 Task: Make the connection visibility off.
Action: Mouse moved to (884, 98)
Screenshot: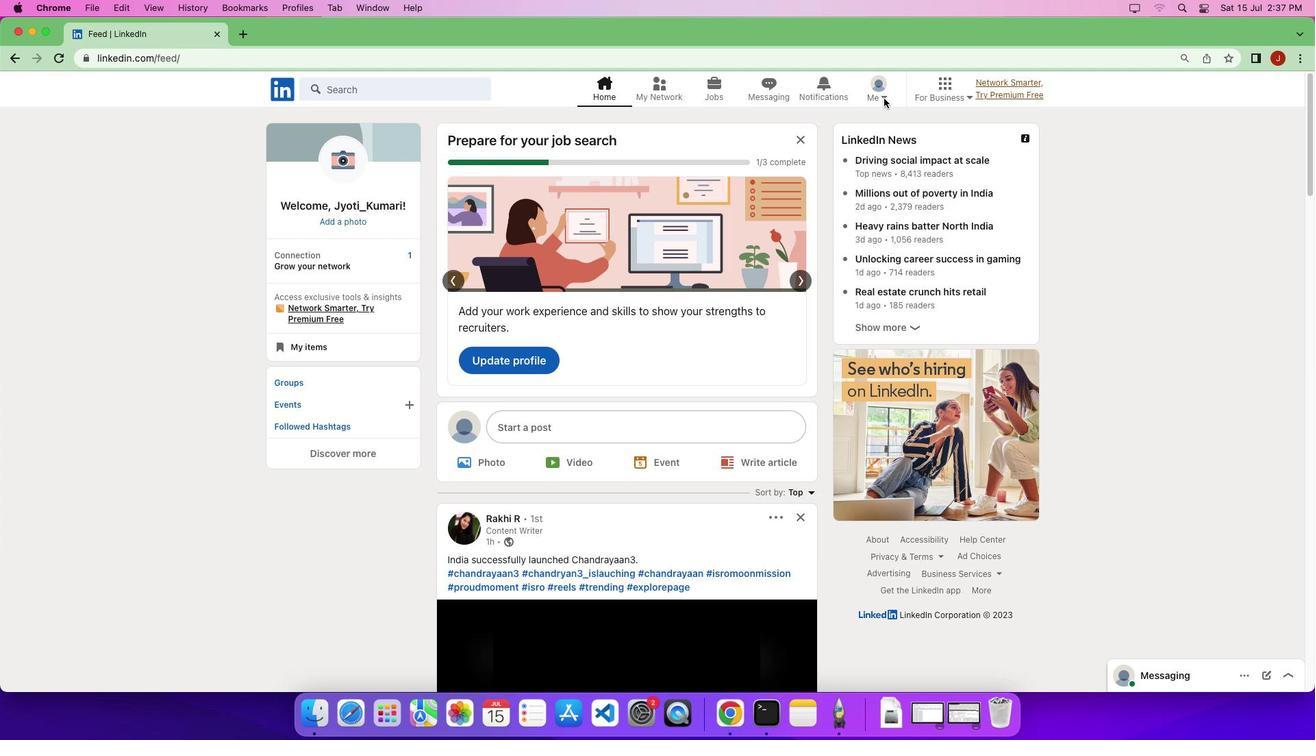 
Action: Mouse pressed left at (884, 98)
Screenshot: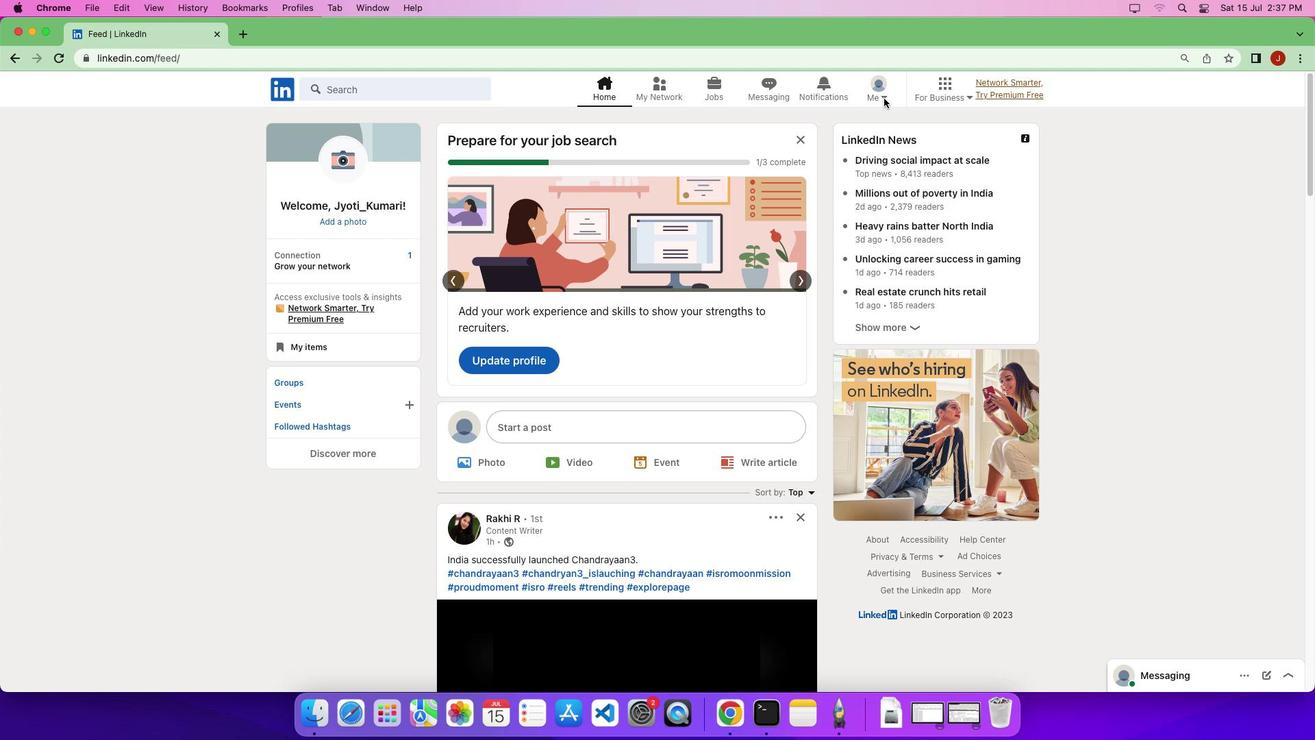 
Action: Mouse pressed left at (884, 98)
Screenshot: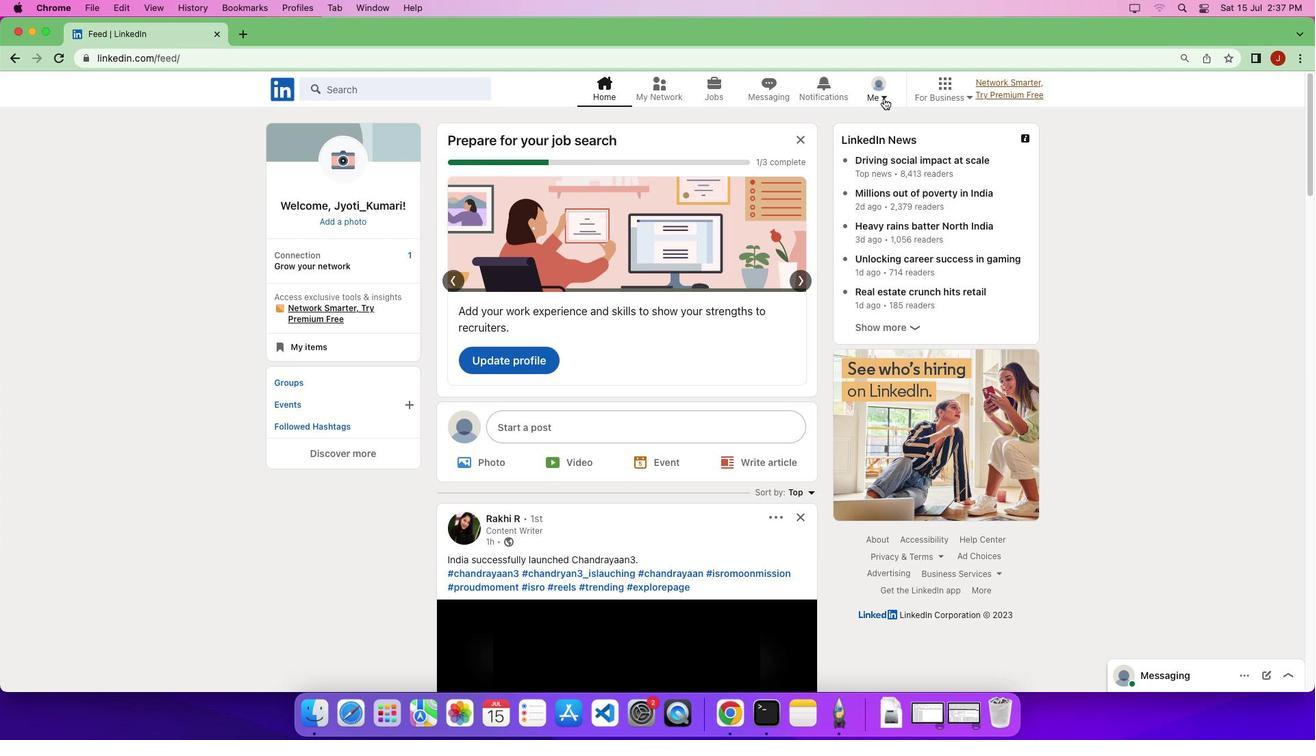 
Action: Mouse moved to (773, 252)
Screenshot: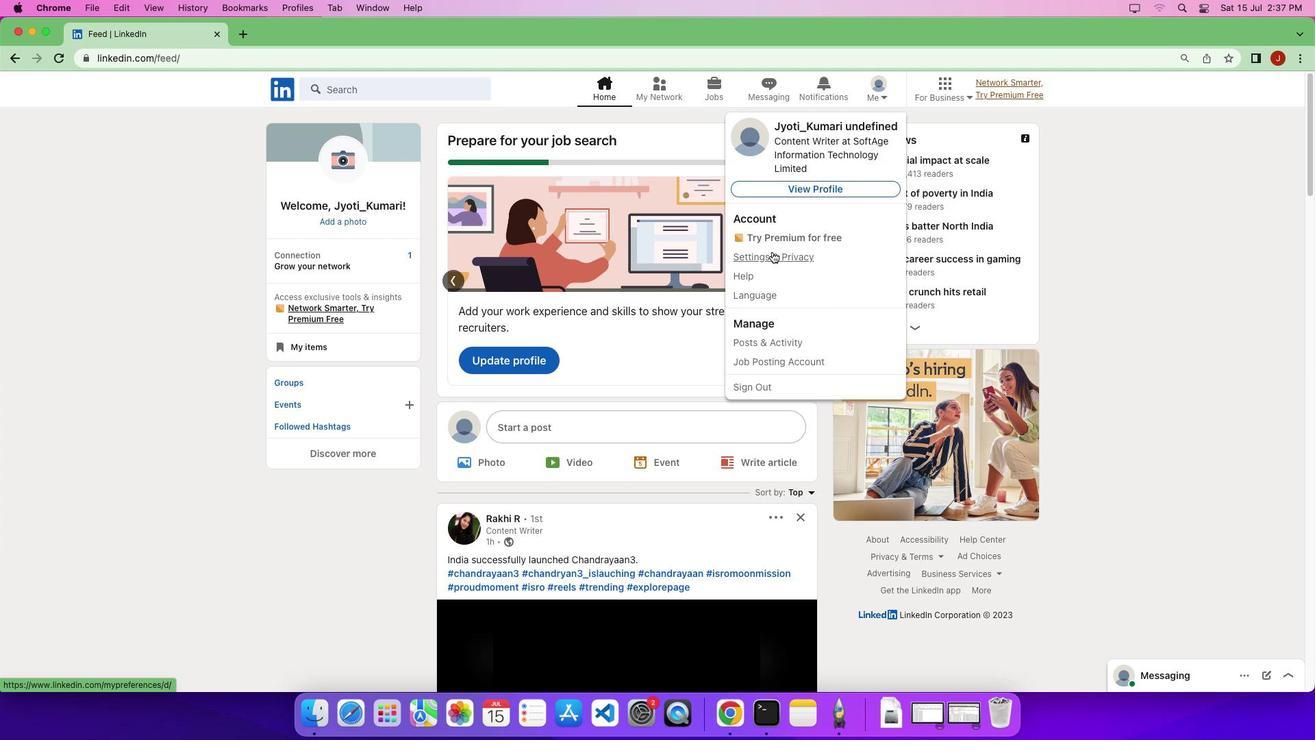 
Action: Mouse pressed left at (773, 252)
Screenshot: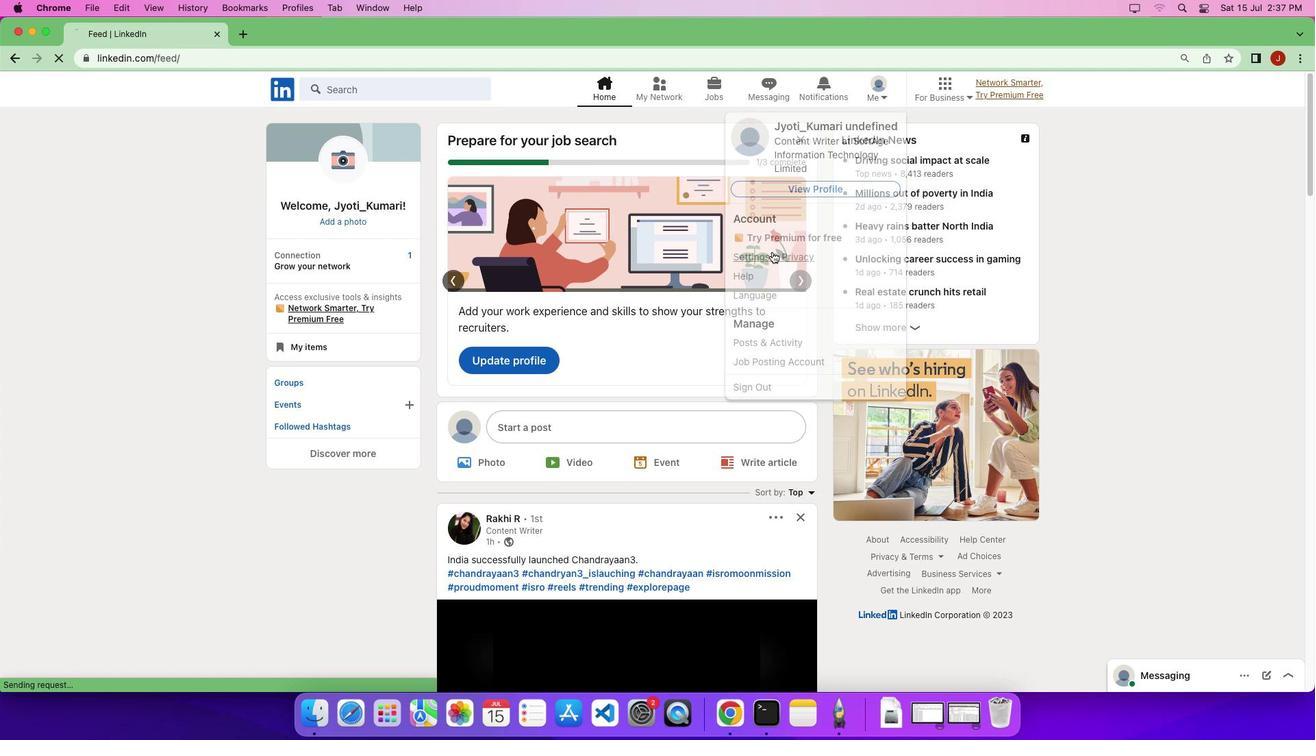 
Action: Mouse moved to (78, 291)
Screenshot: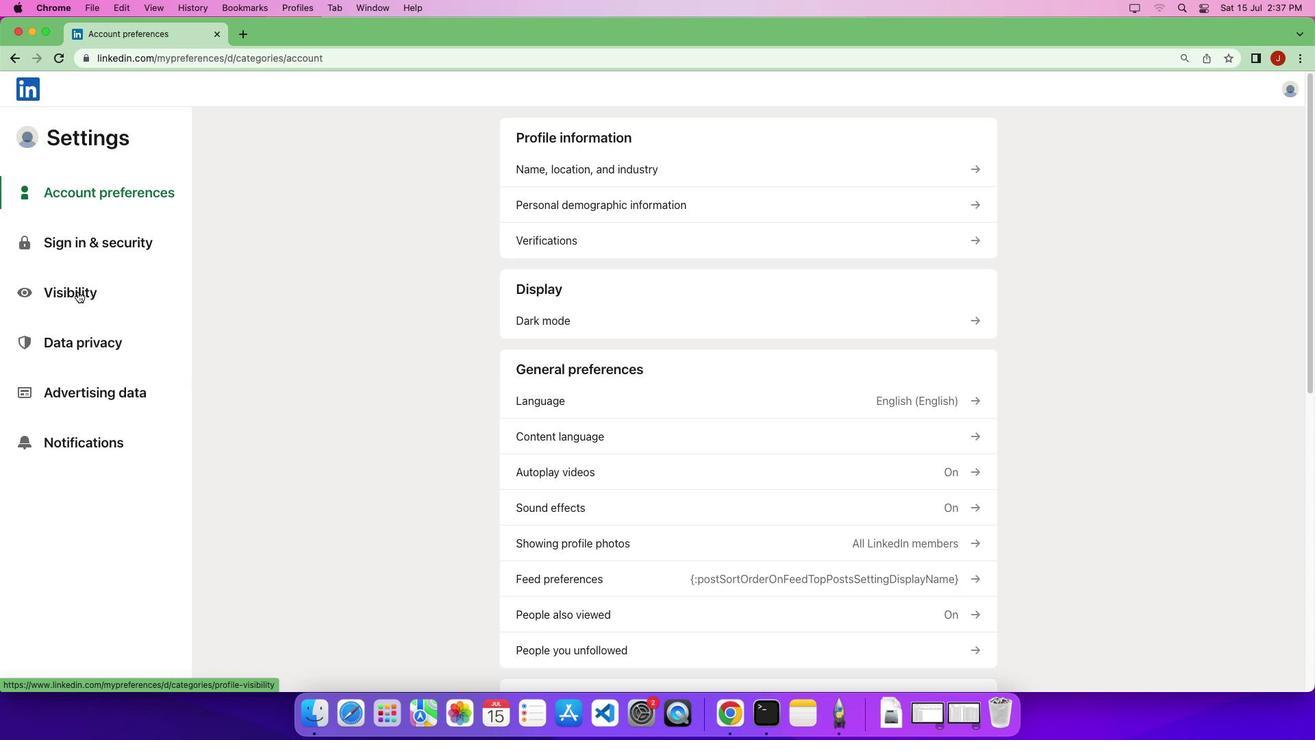 
Action: Mouse pressed left at (78, 291)
Screenshot: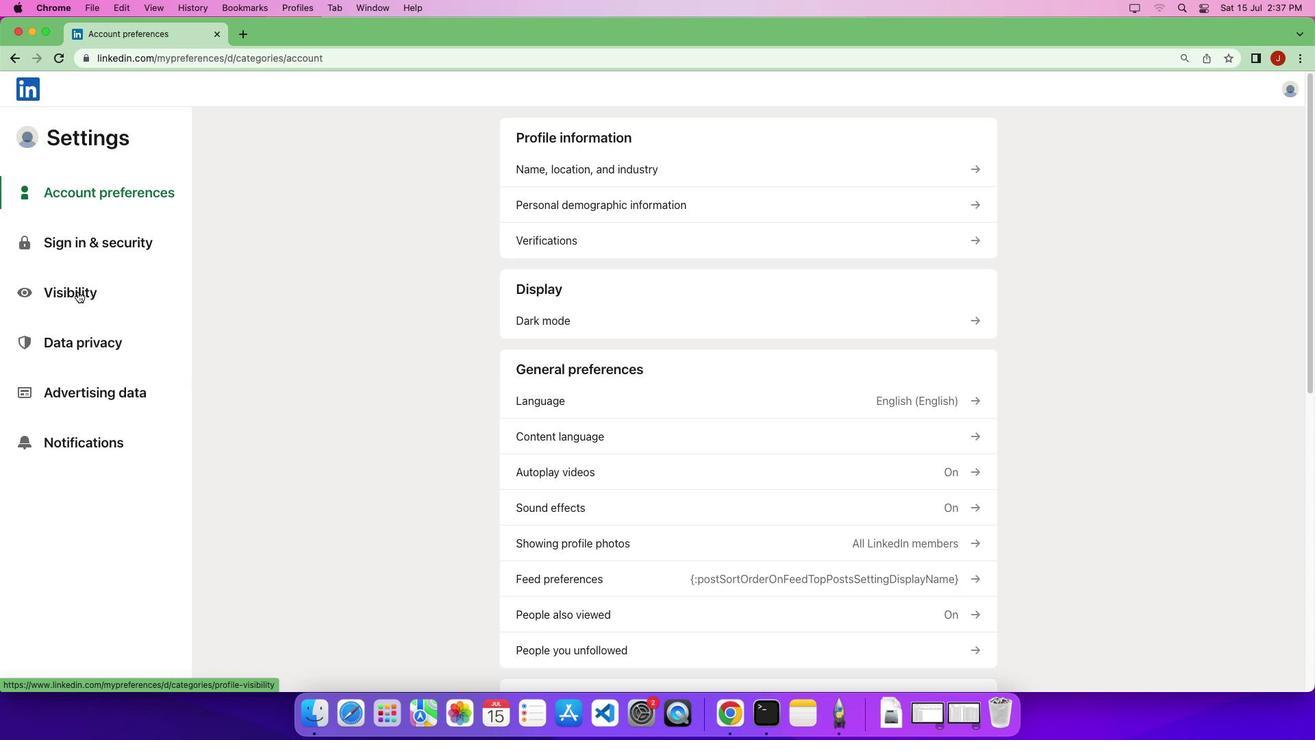 
Action: Mouse pressed left at (78, 291)
Screenshot: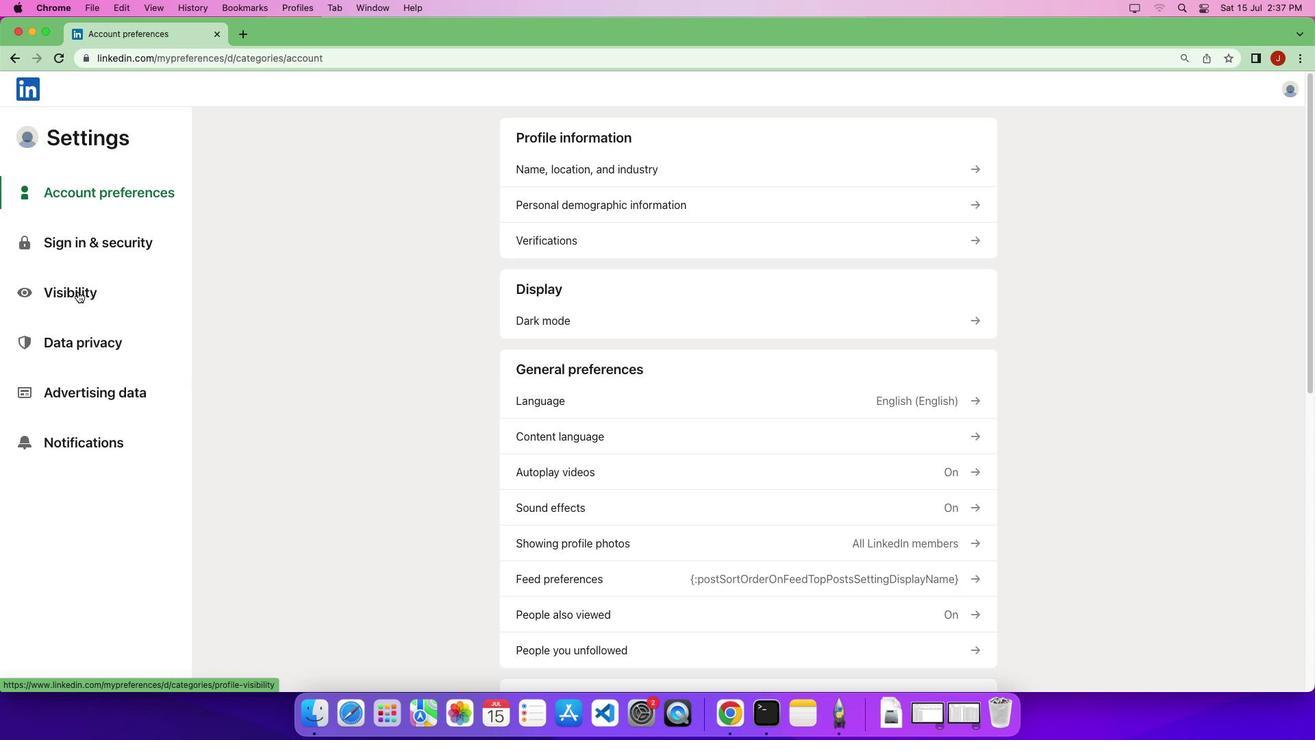 
Action: Mouse moved to (976, 271)
Screenshot: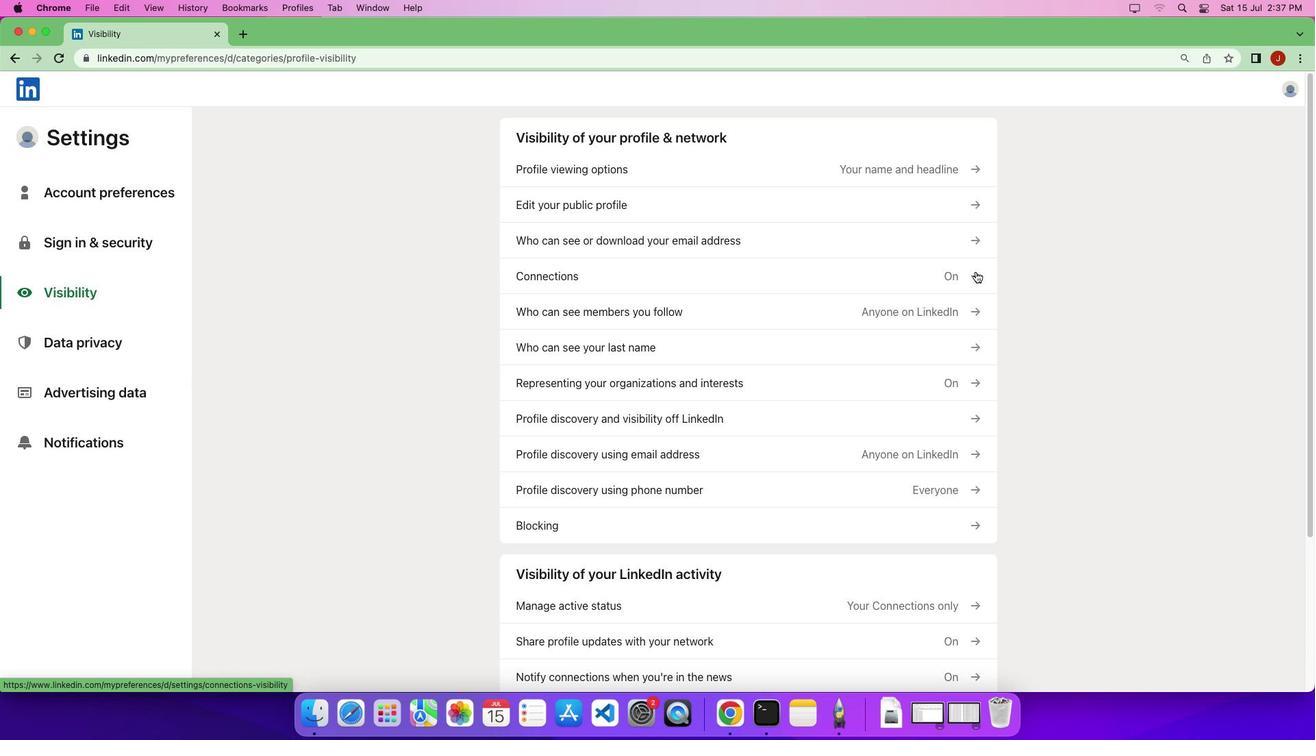 
Action: Mouse pressed left at (976, 271)
Screenshot: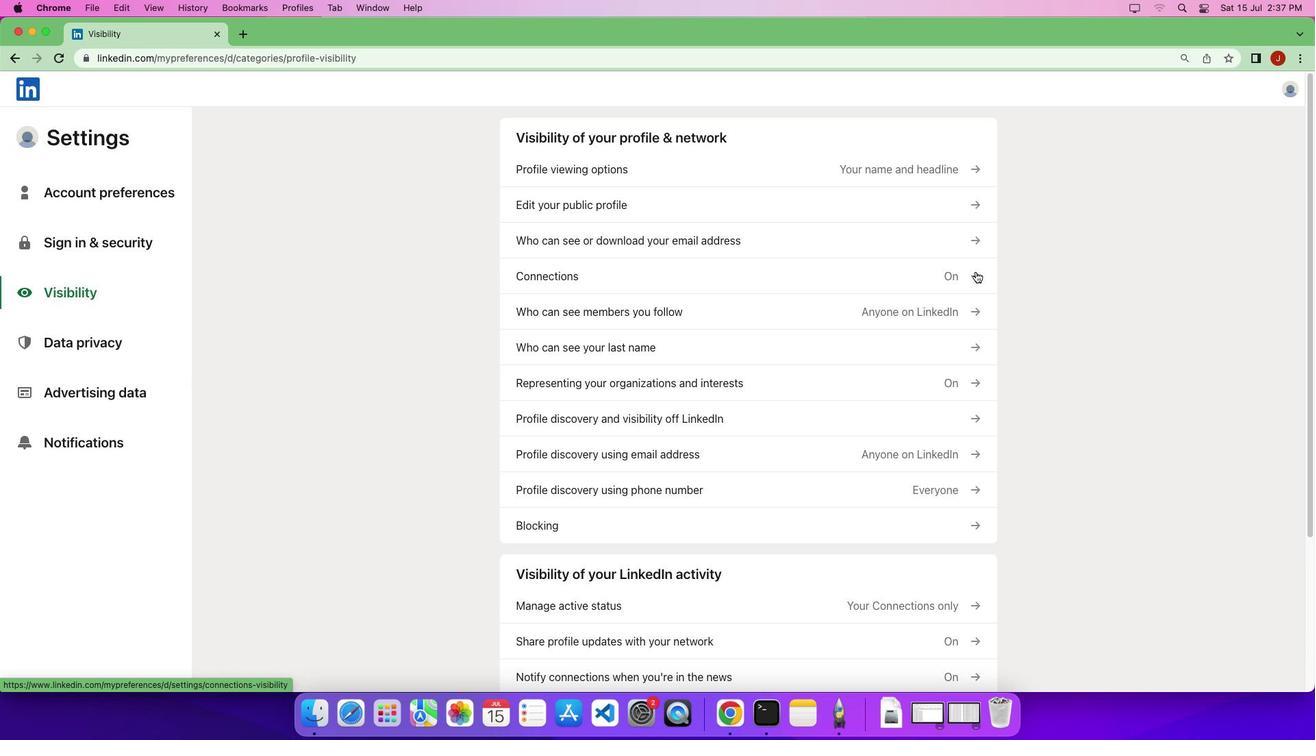 
Action: Mouse moved to (968, 217)
Screenshot: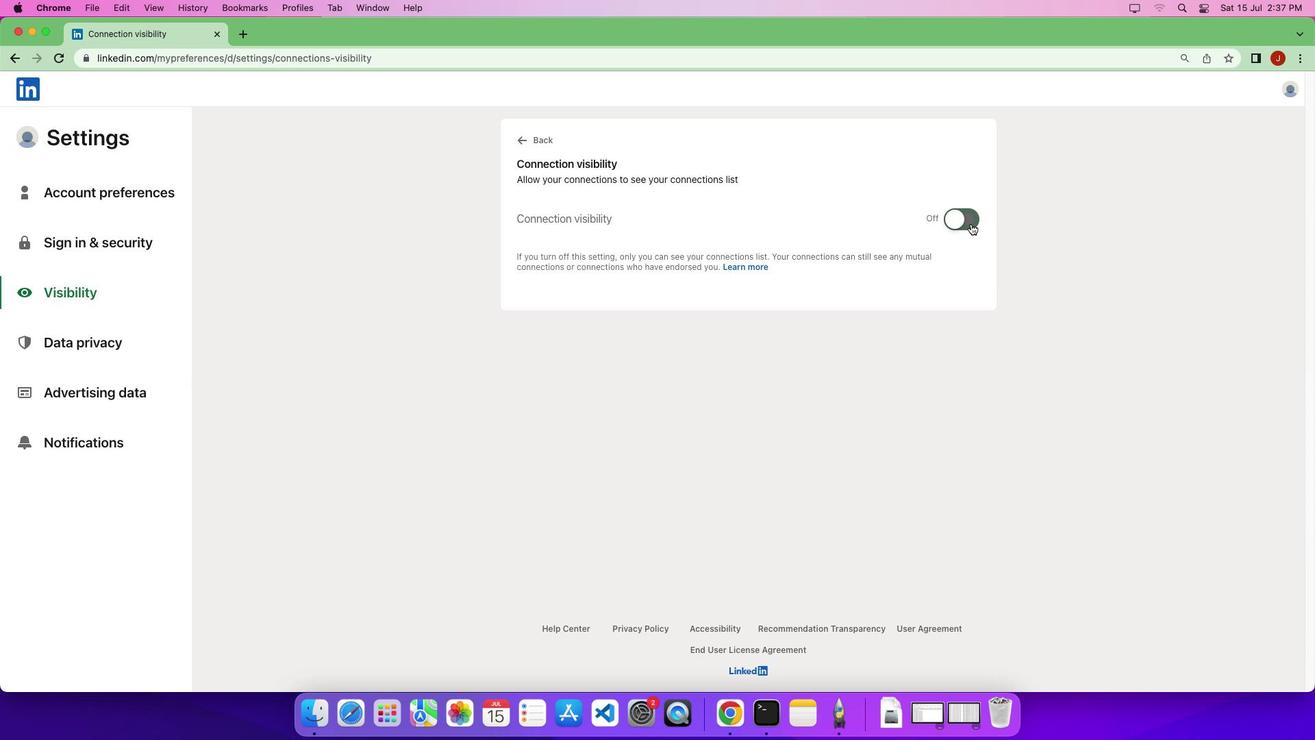 
Action: Mouse pressed left at (968, 217)
Screenshot: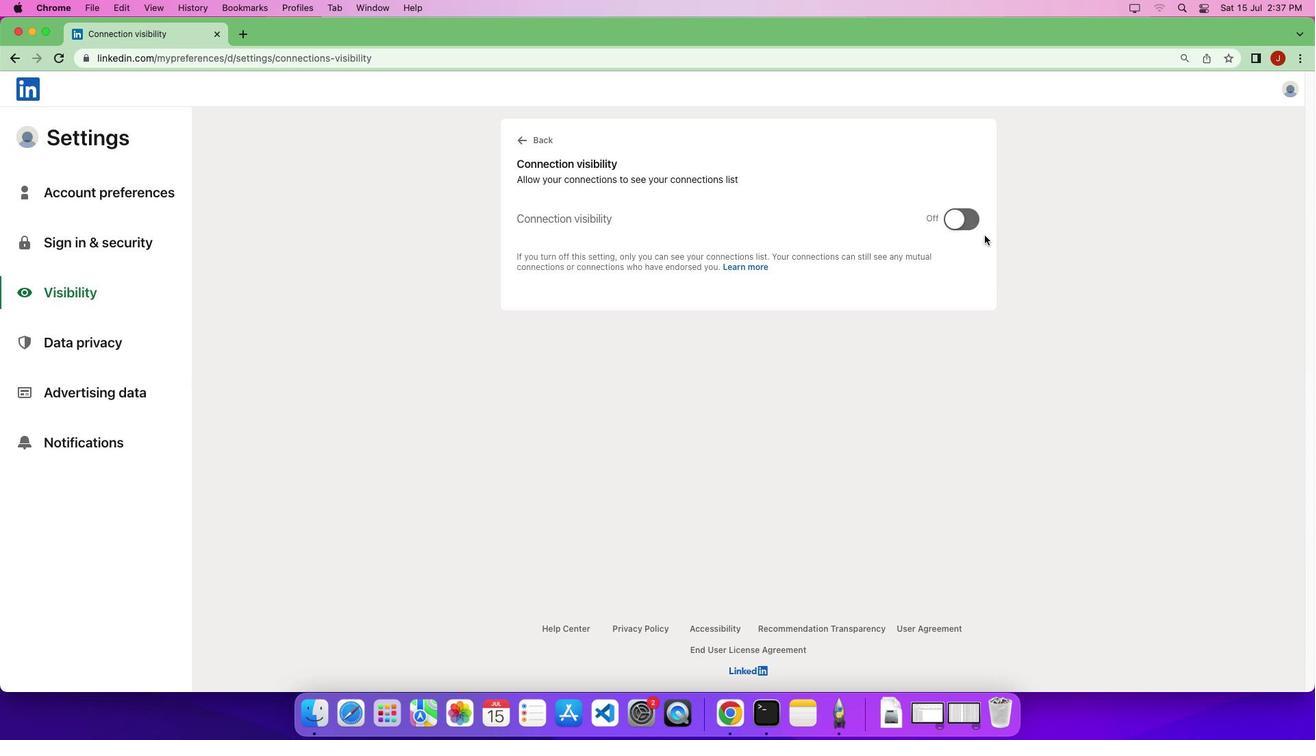 
Action: Mouse moved to (1077, 328)
Screenshot: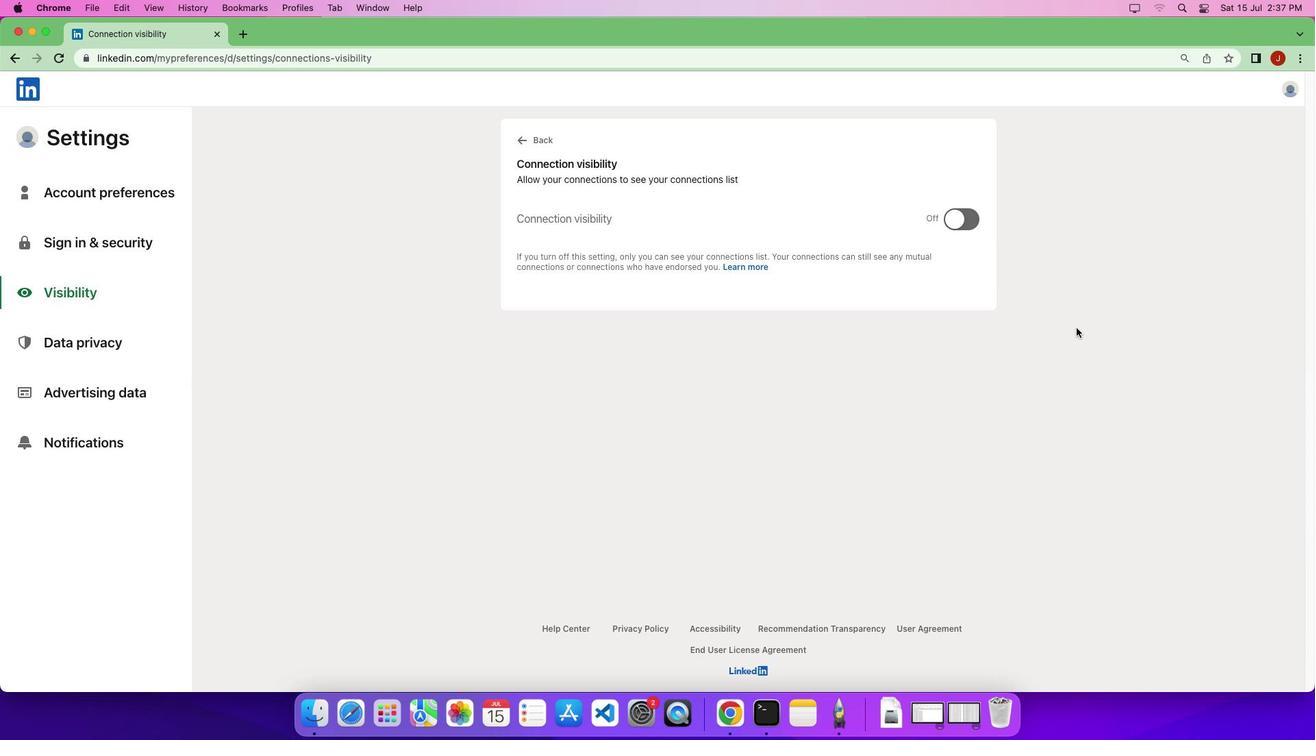 
